 Task: Select a due date automation when advanced on, 2 days before a card is due add dates due this month at 11:00 AM.
Action: Mouse moved to (1055, 84)
Screenshot: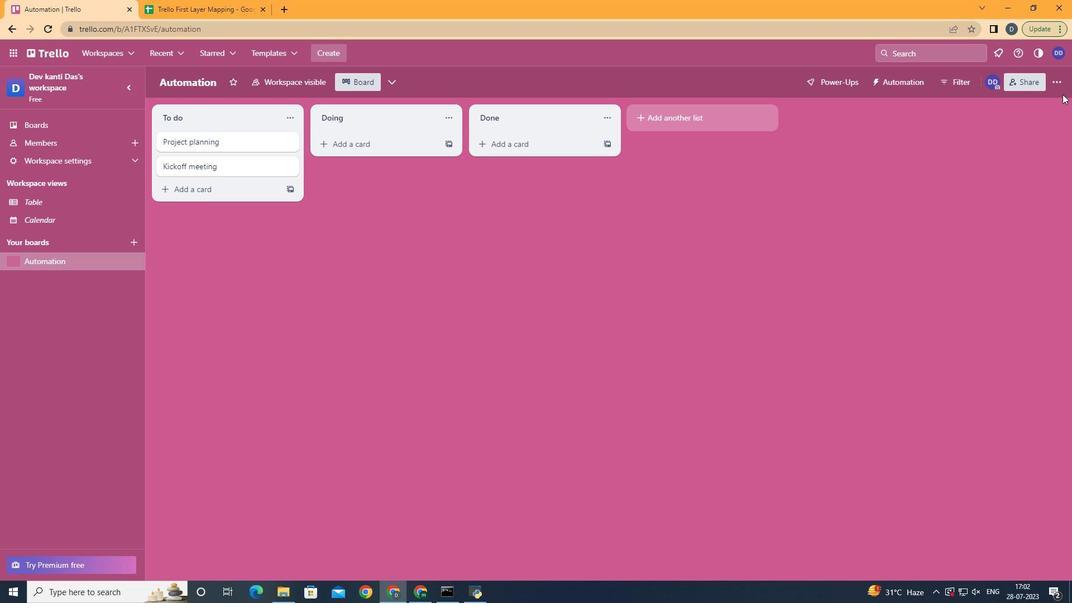 
Action: Mouse pressed left at (1055, 84)
Screenshot: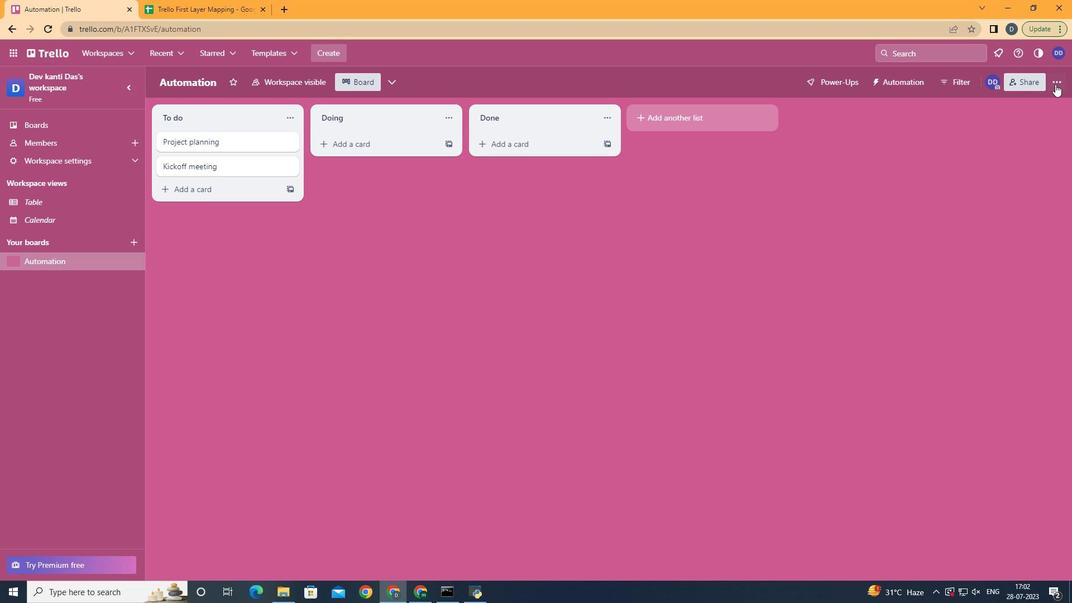 
Action: Mouse moved to (977, 235)
Screenshot: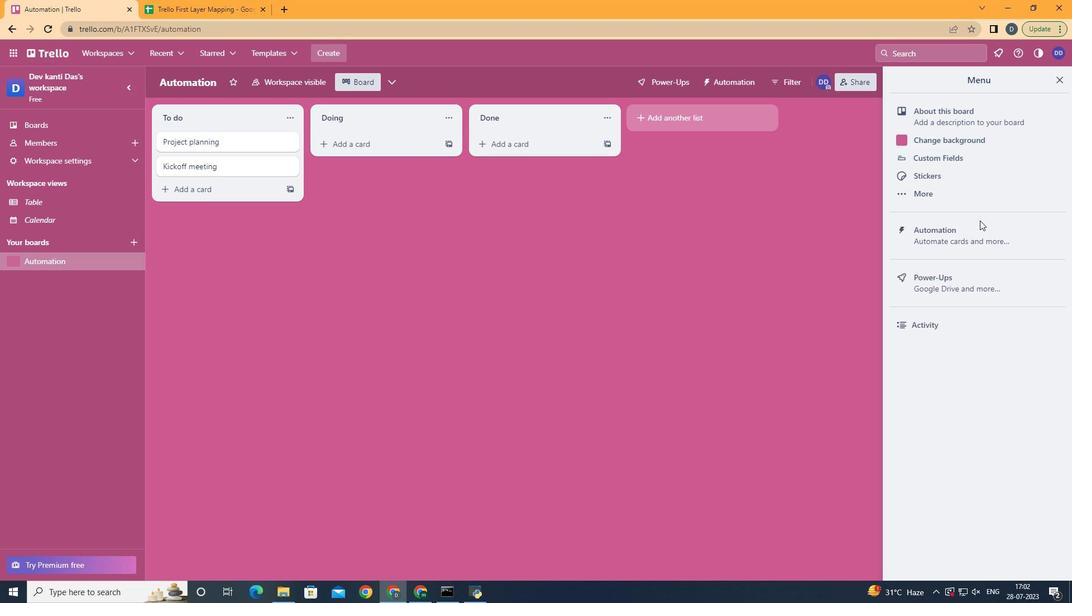 
Action: Mouse pressed left at (977, 235)
Screenshot: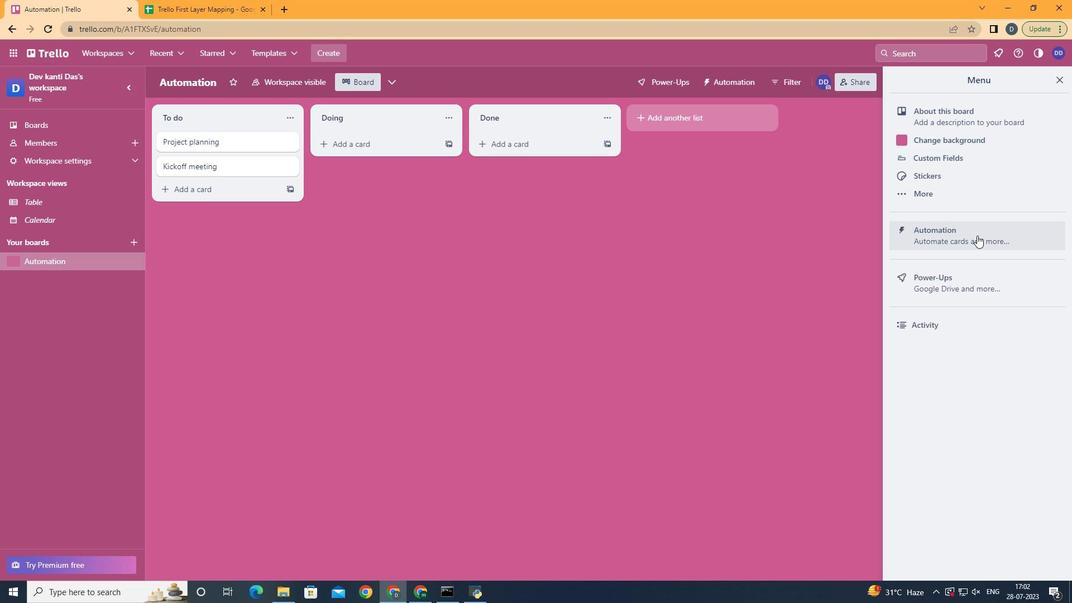 
Action: Mouse moved to (225, 229)
Screenshot: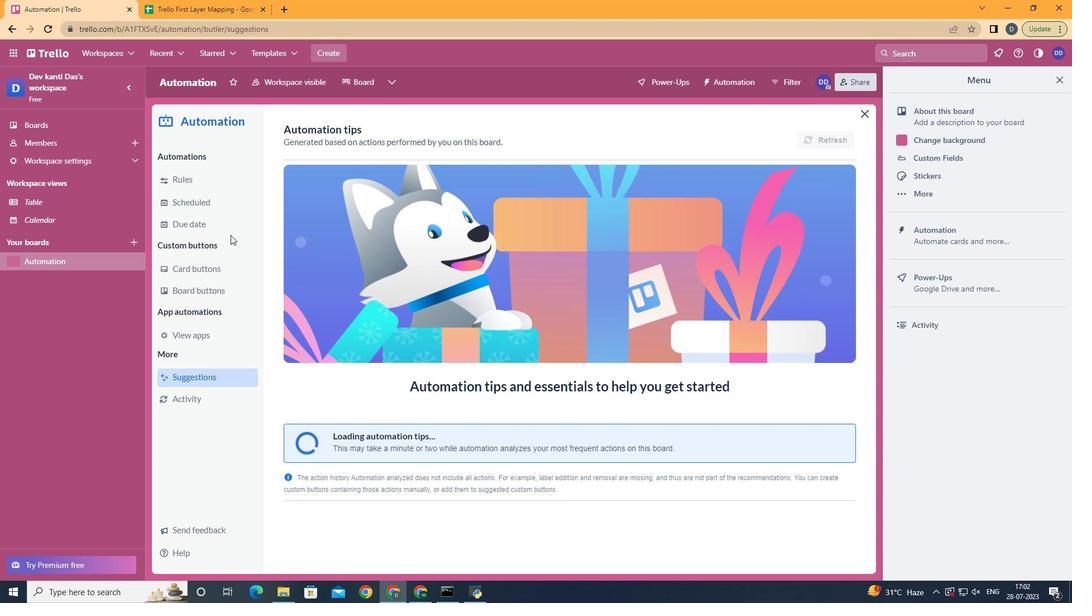 
Action: Mouse pressed left at (225, 229)
Screenshot: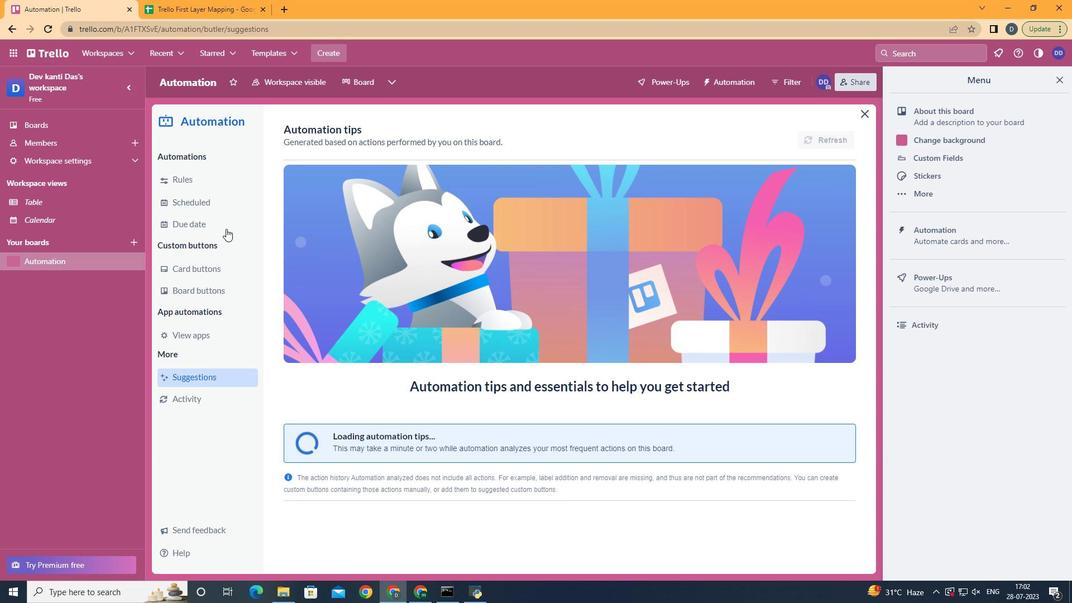 
Action: Mouse moved to (791, 136)
Screenshot: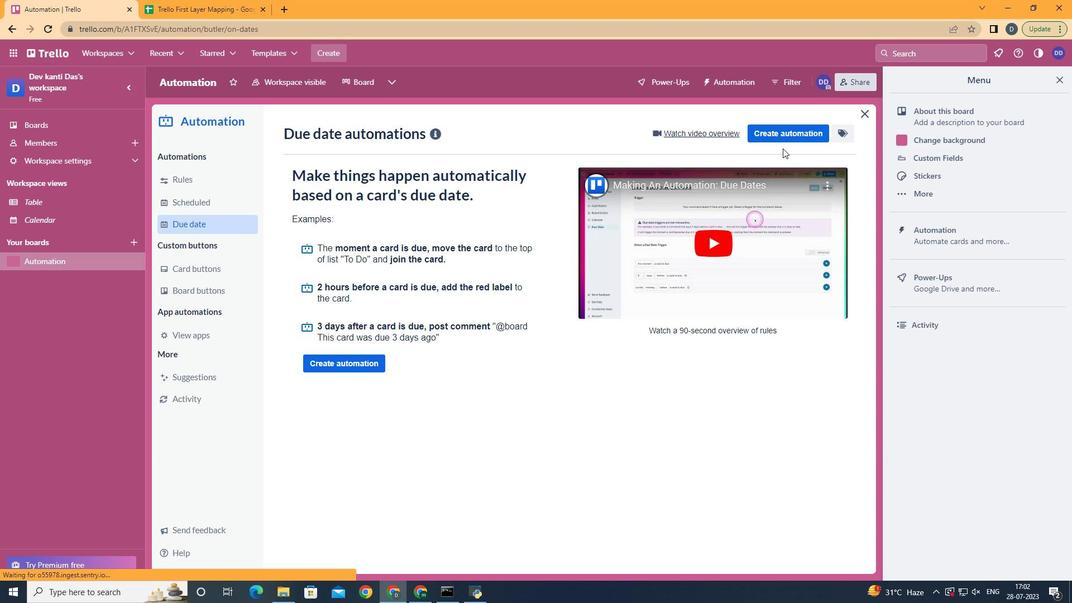 
Action: Mouse pressed left at (791, 136)
Screenshot: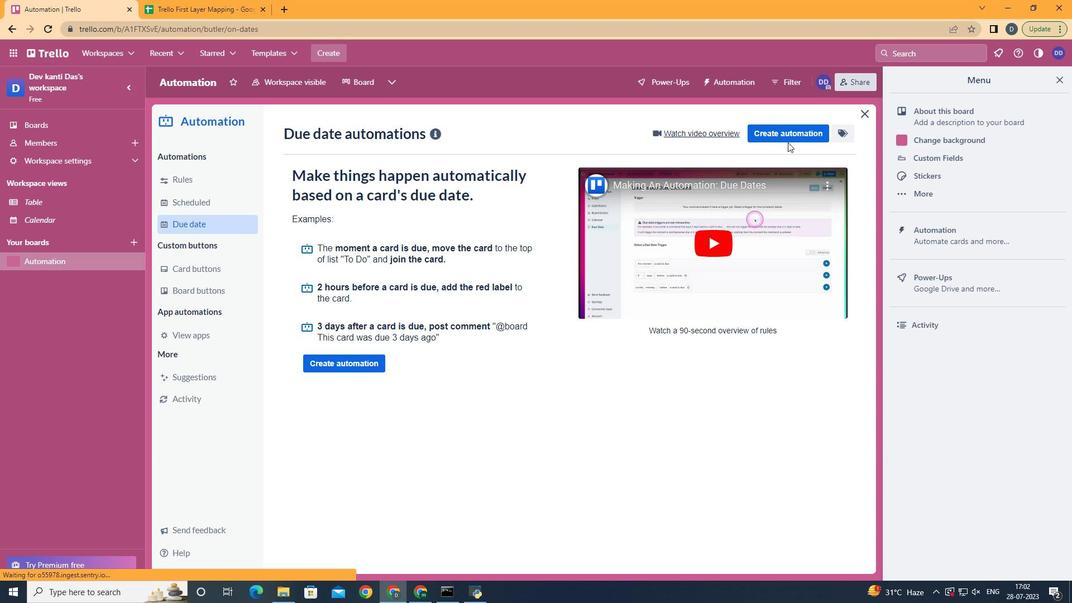 
Action: Mouse moved to (540, 232)
Screenshot: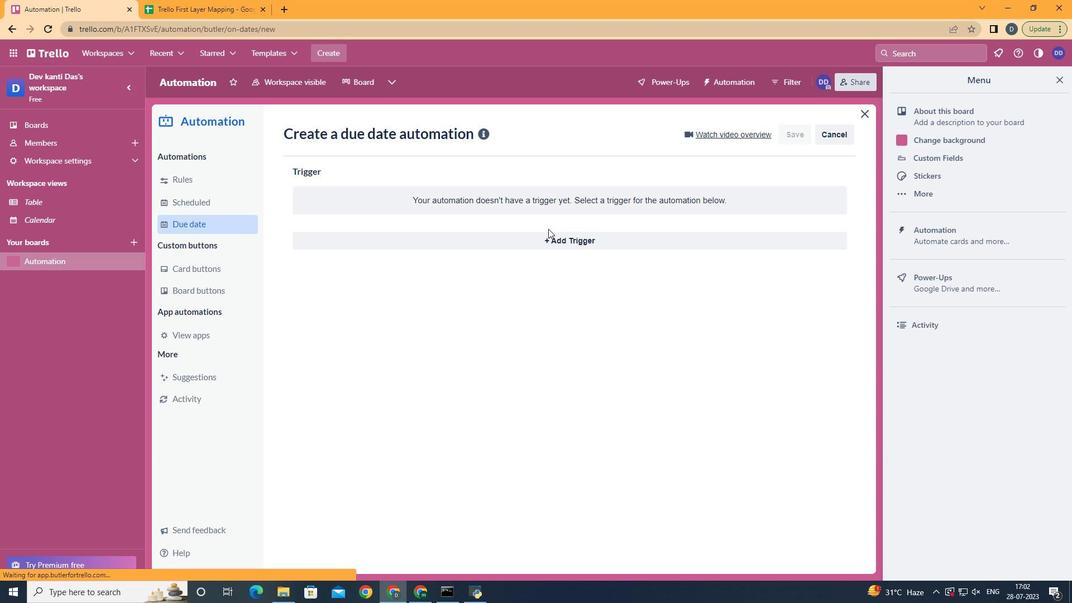 
Action: Mouse pressed left at (540, 232)
Screenshot: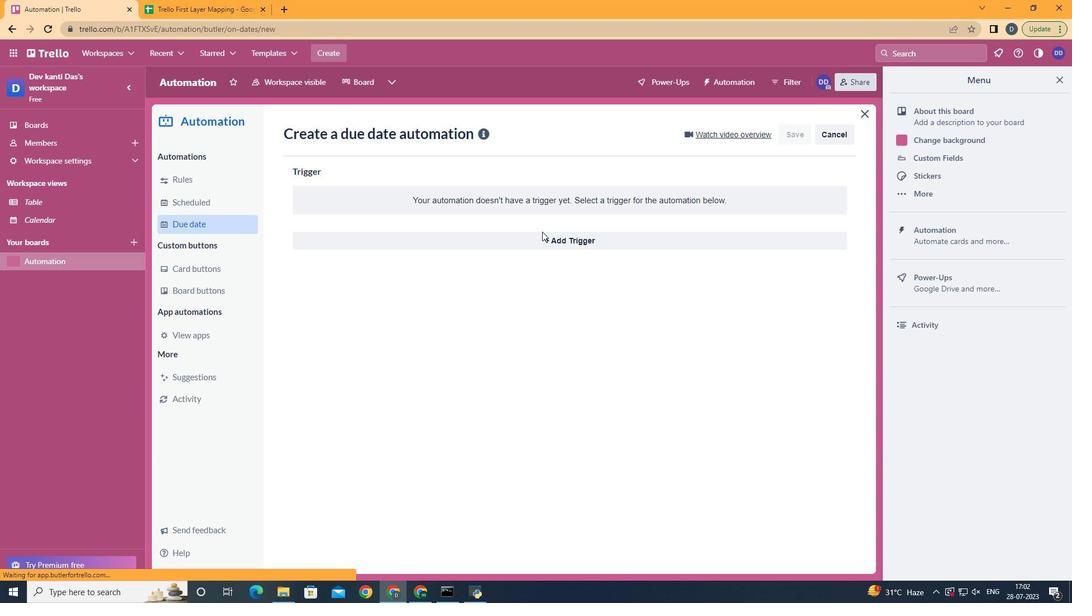 
Action: Mouse moved to (451, 408)
Screenshot: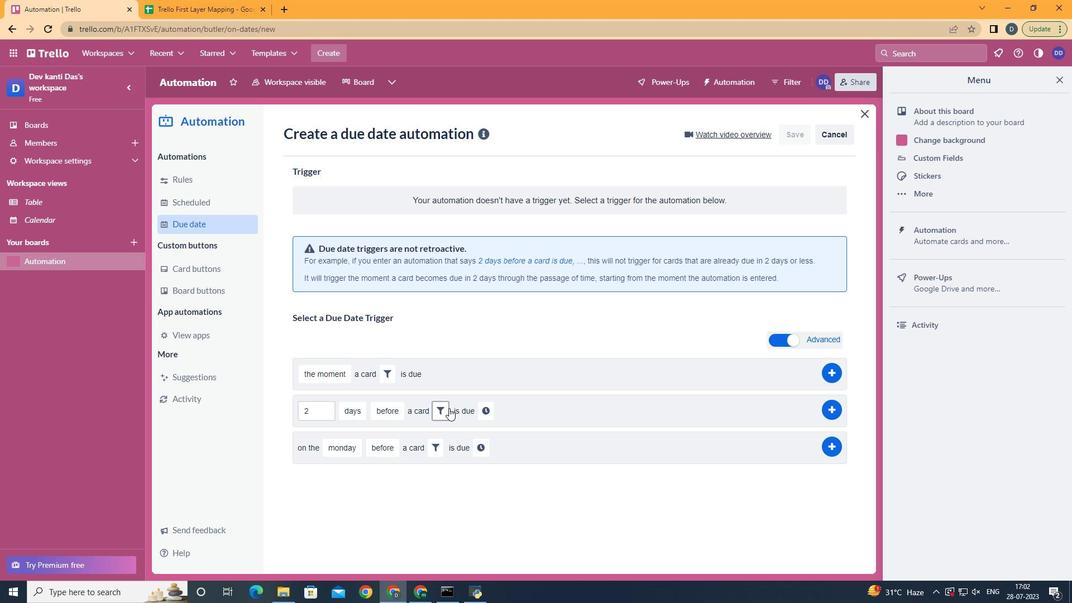 
Action: Mouse pressed left at (451, 408)
Screenshot: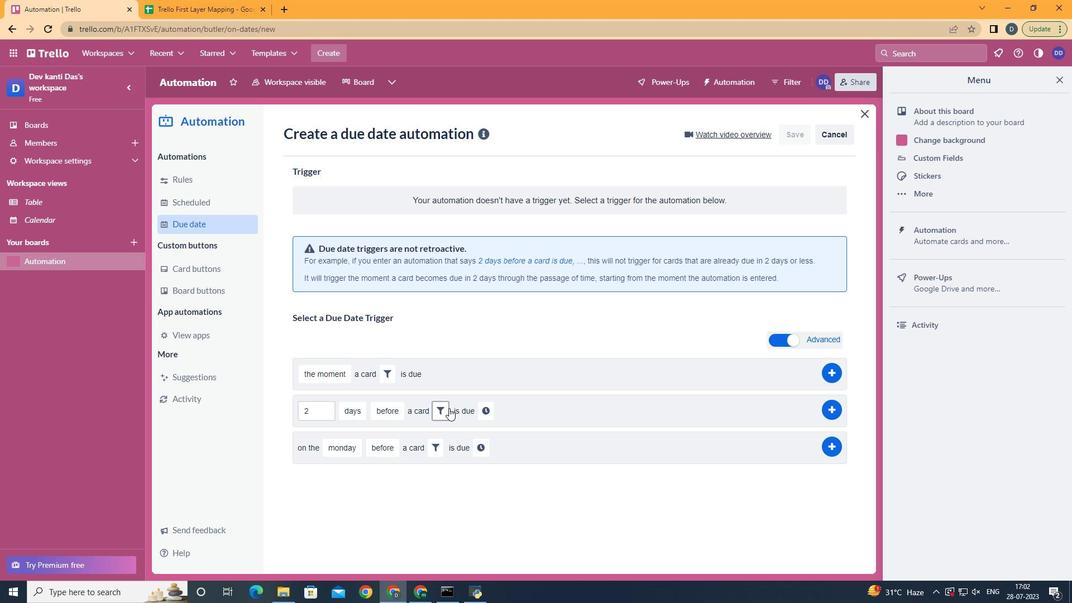 
Action: Mouse moved to (449, 409)
Screenshot: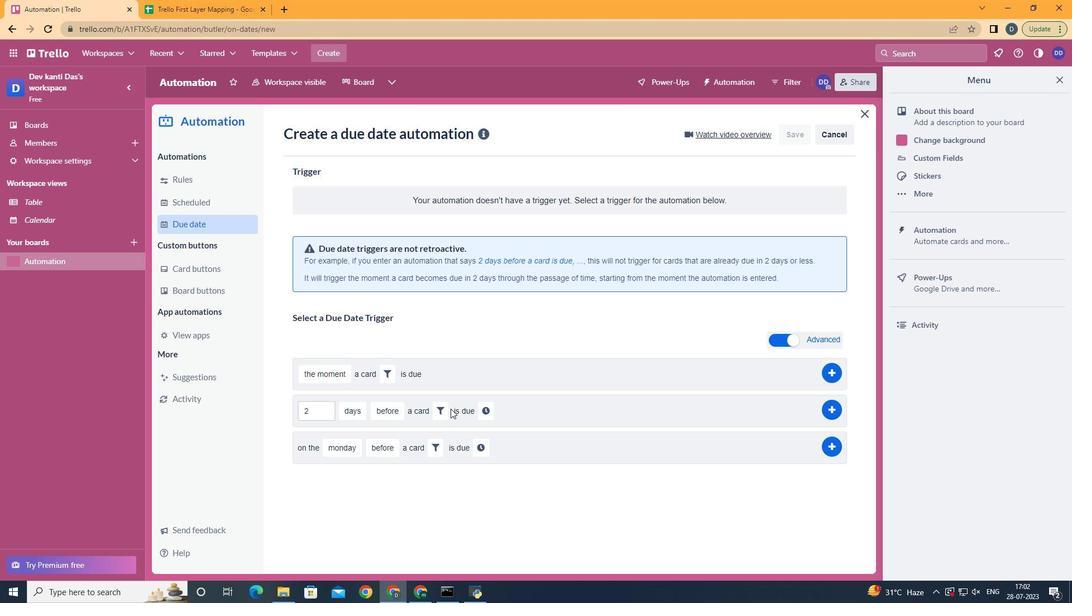 
Action: Mouse pressed left at (449, 409)
Screenshot: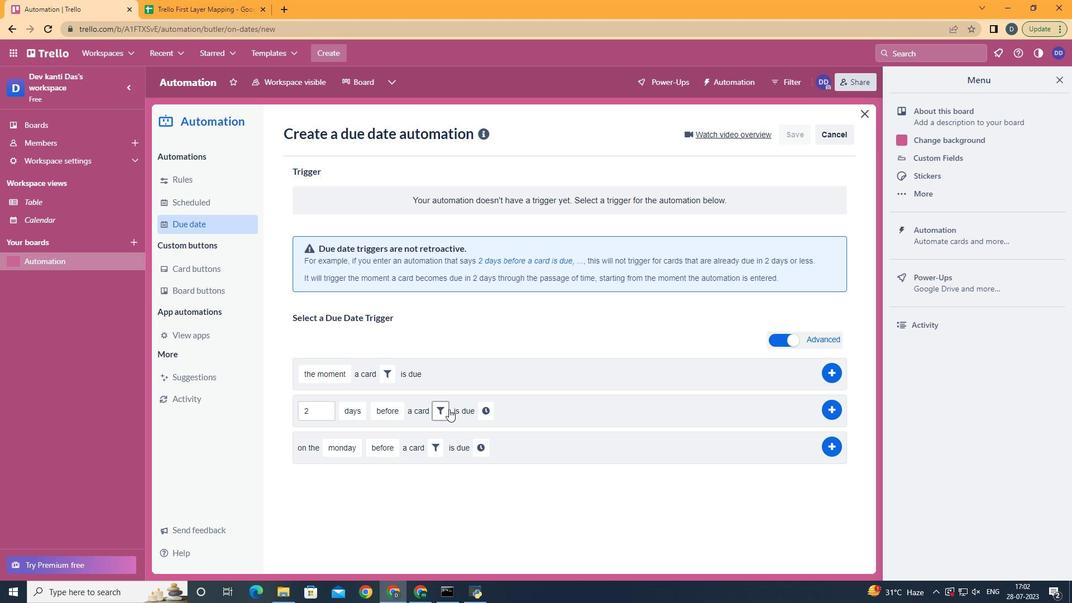 
Action: Mouse moved to (506, 443)
Screenshot: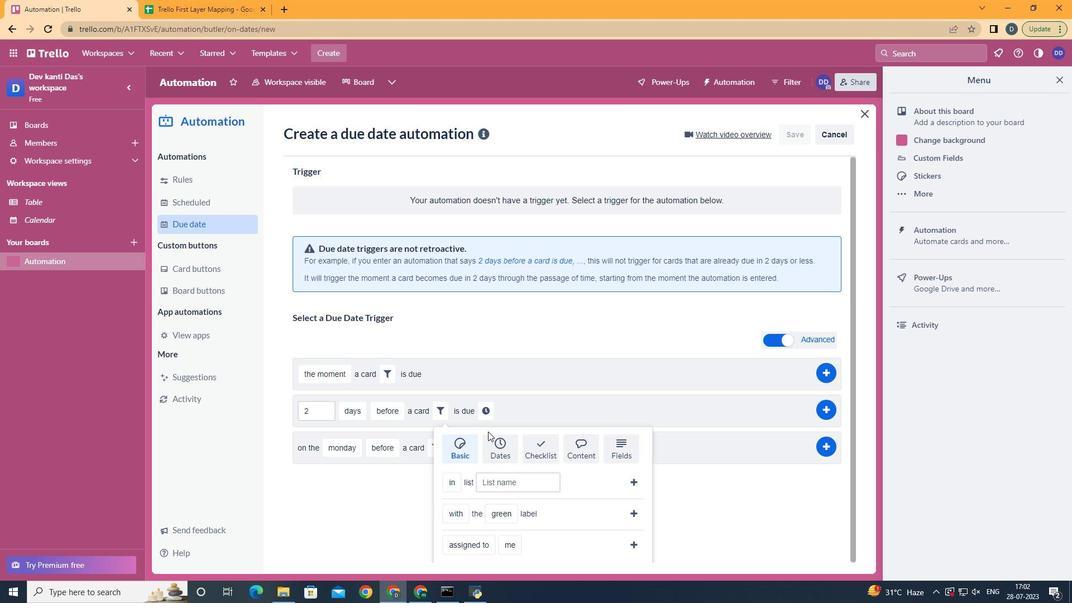 
Action: Mouse pressed left at (506, 443)
Screenshot: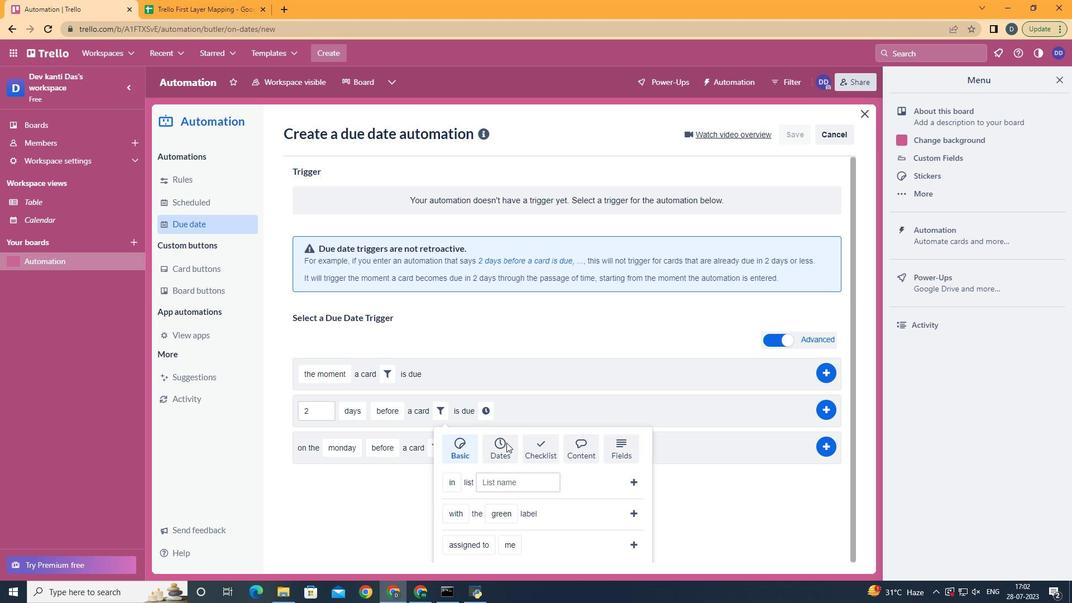 
Action: Mouse scrolled (506, 442) with delta (0, 0)
Screenshot: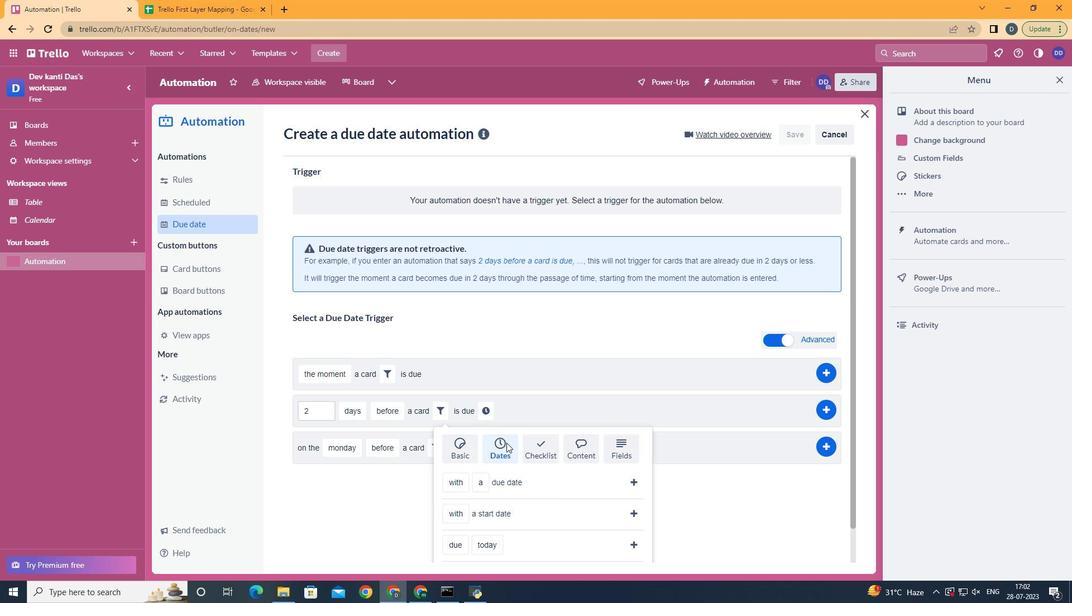 
Action: Mouse scrolled (506, 442) with delta (0, 0)
Screenshot: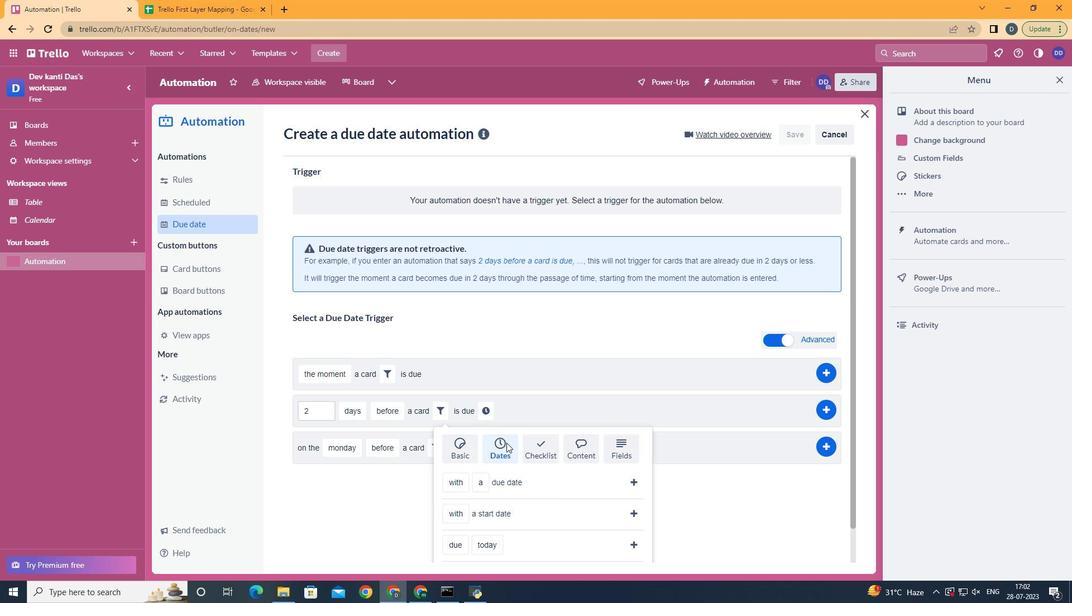 
Action: Mouse scrolled (506, 442) with delta (0, 0)
Screenshot: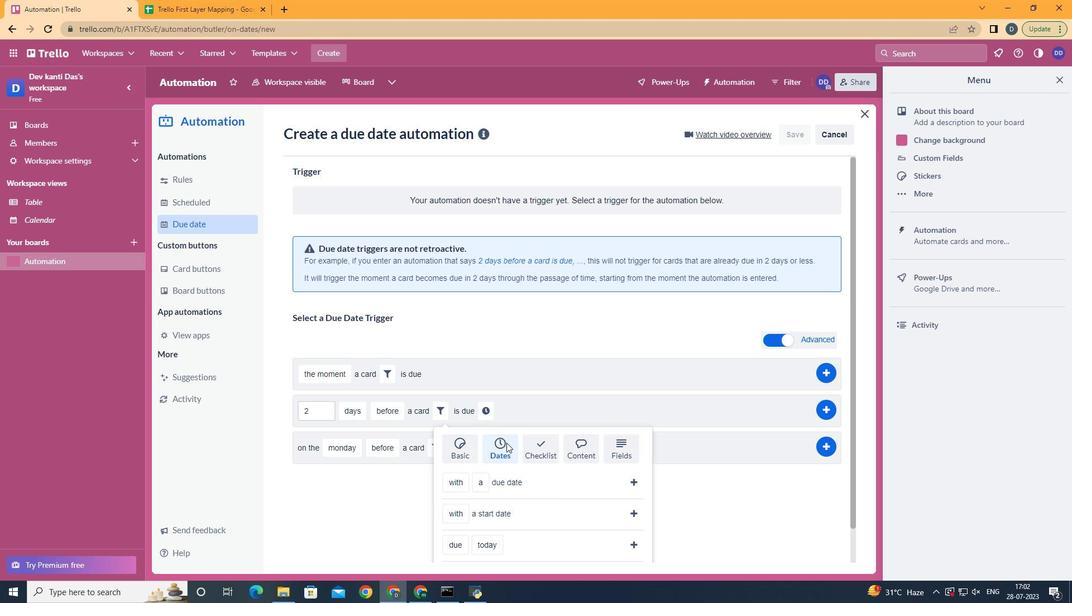 
Action: Mouse scrolled (506, 442) with delta (0, 0)
Screenshot: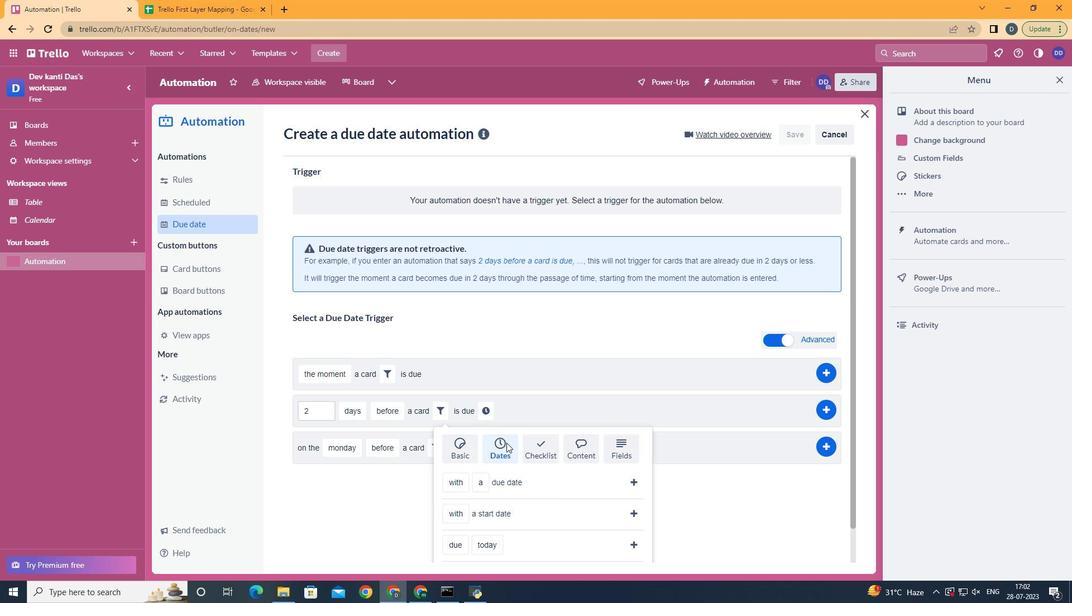 
Action: Mouse moved to (467, 426)
Screenshot: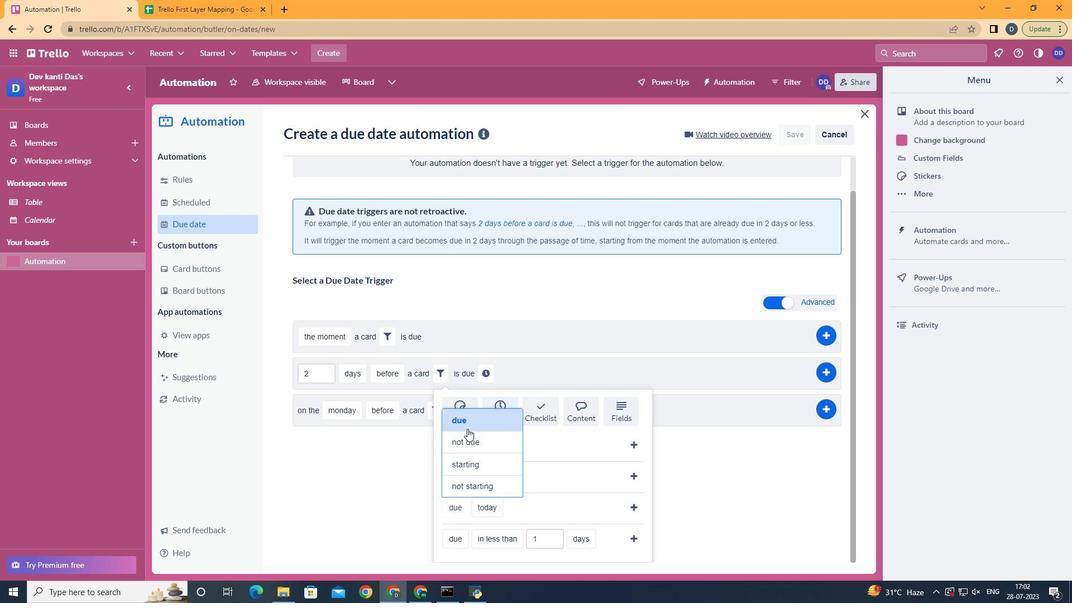 
Action: Mouse pressed left at (467, 426)
Screenshot: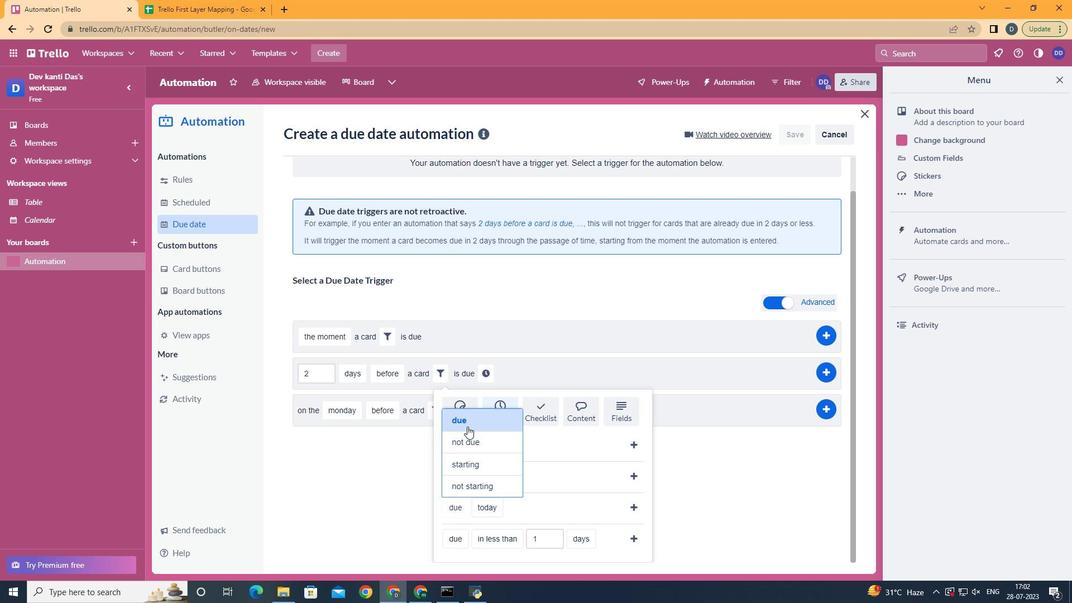 
Action: Mouse moved to (498, 462)
Screenshot: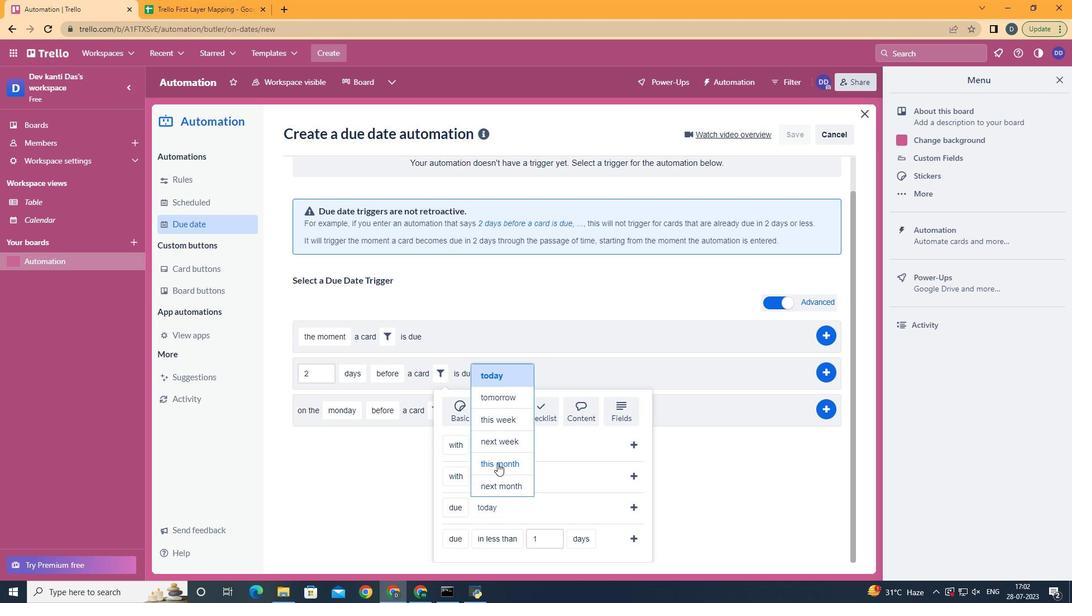 
Action: Mouse pressed left at (498, 462)
Screenshot: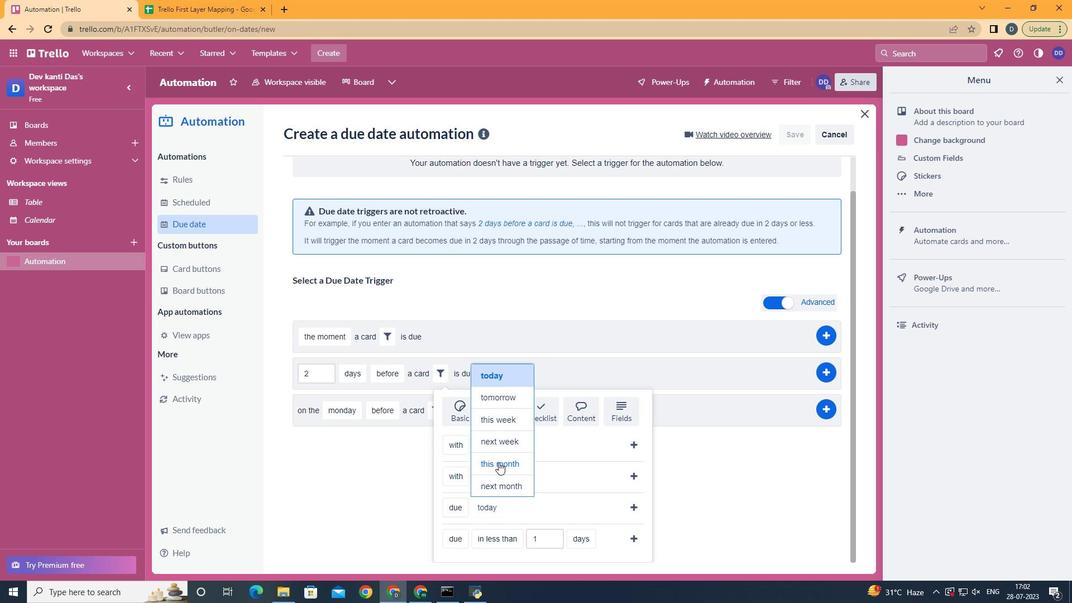 
Action: Mouse moved to (633, 505)
Screenshot: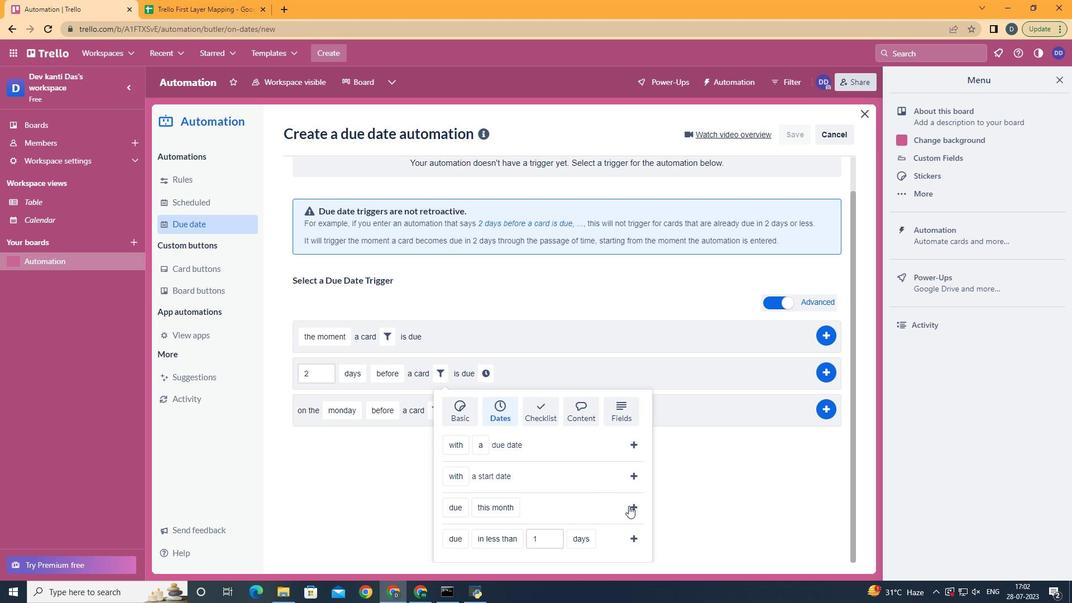 
Action: Mouse pressed left at (633, 505)
Screenshot: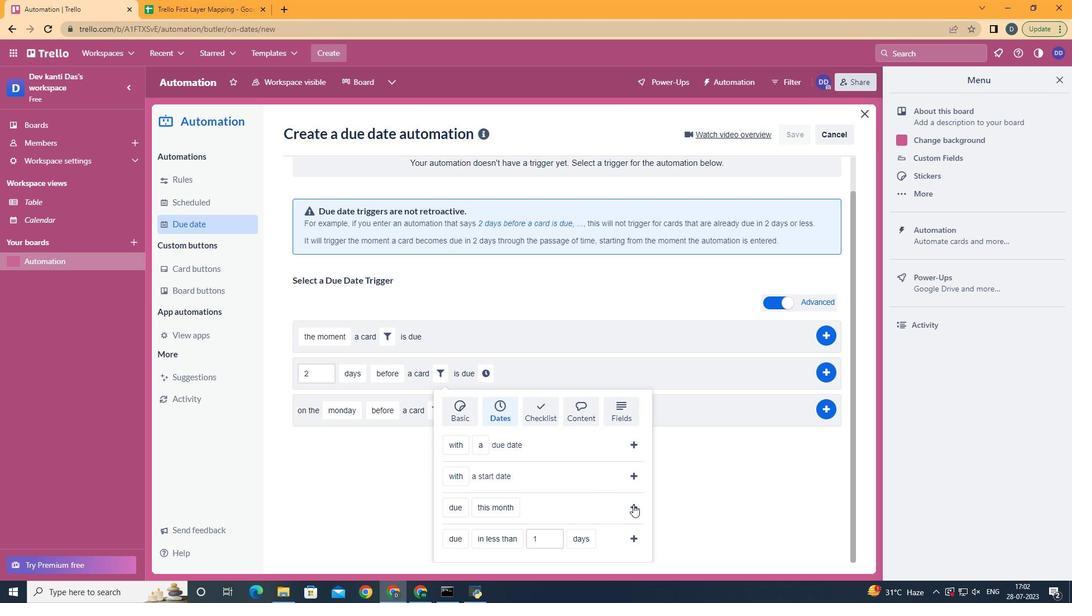 
Action: Mouse moved to (569, 416)
Screenshot: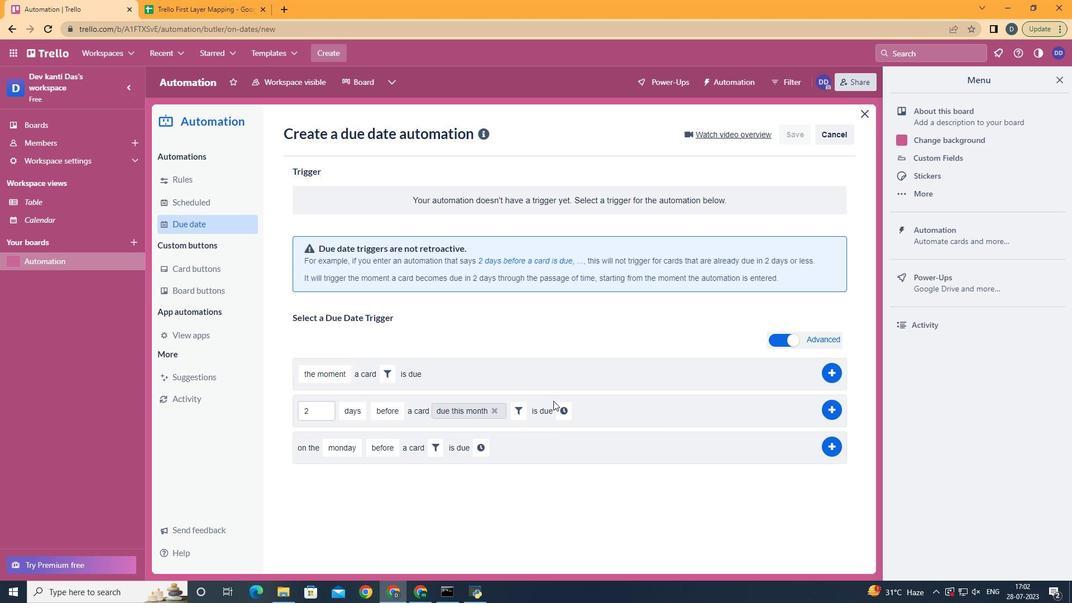 
Action: Mouse pressed left at (569, 416)
Screenshot: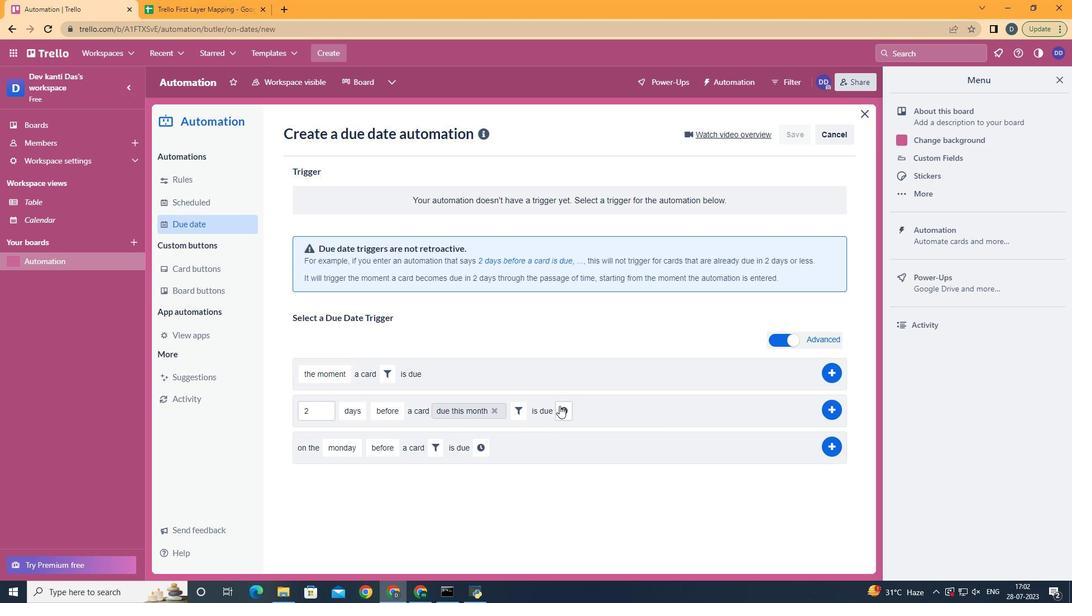 
Action: Mouse moved to (586, 410)
Screenshot: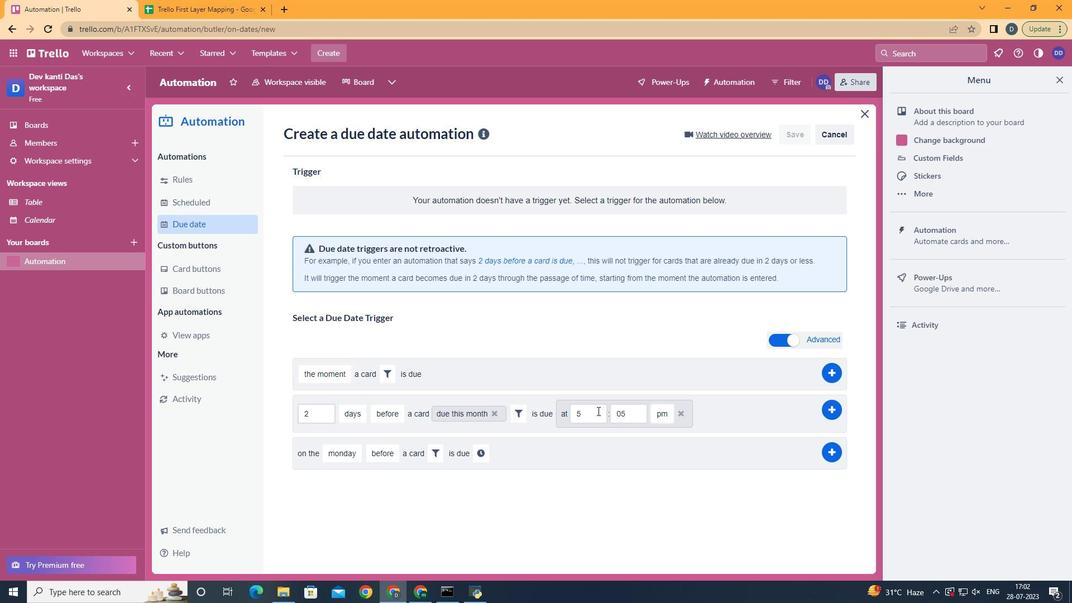 
Action: Mouse pressed left at (586, 410)
Screenshot: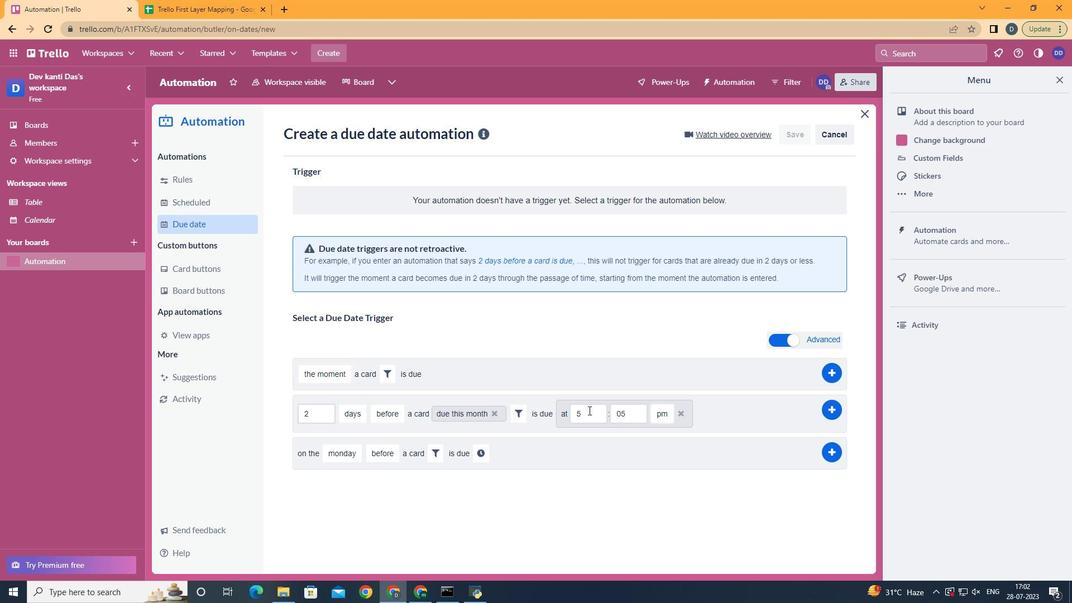 
Action: Mouse moved to (585, 411)
Screenshot: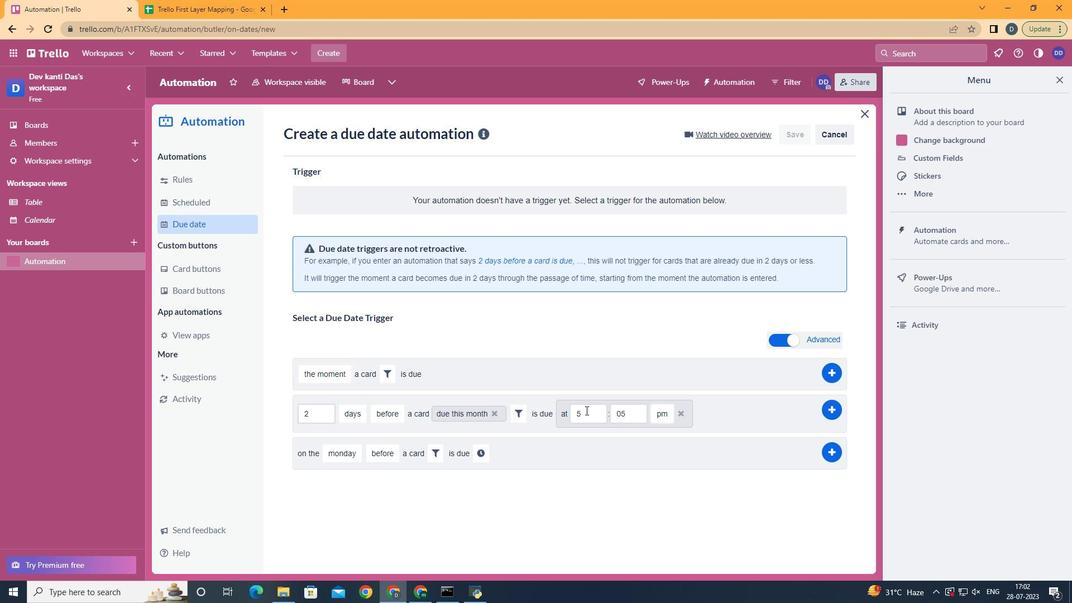 
Action: Key pressed <Key.backspace>11
Screenshot: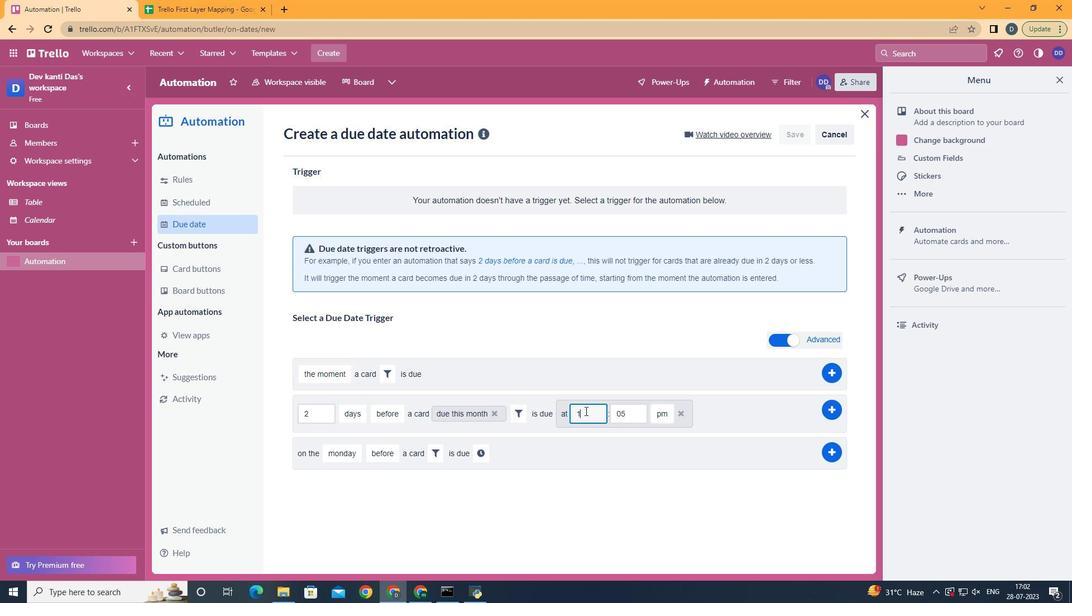 
Action: Mouse moved to (626, 415)
Screenshot: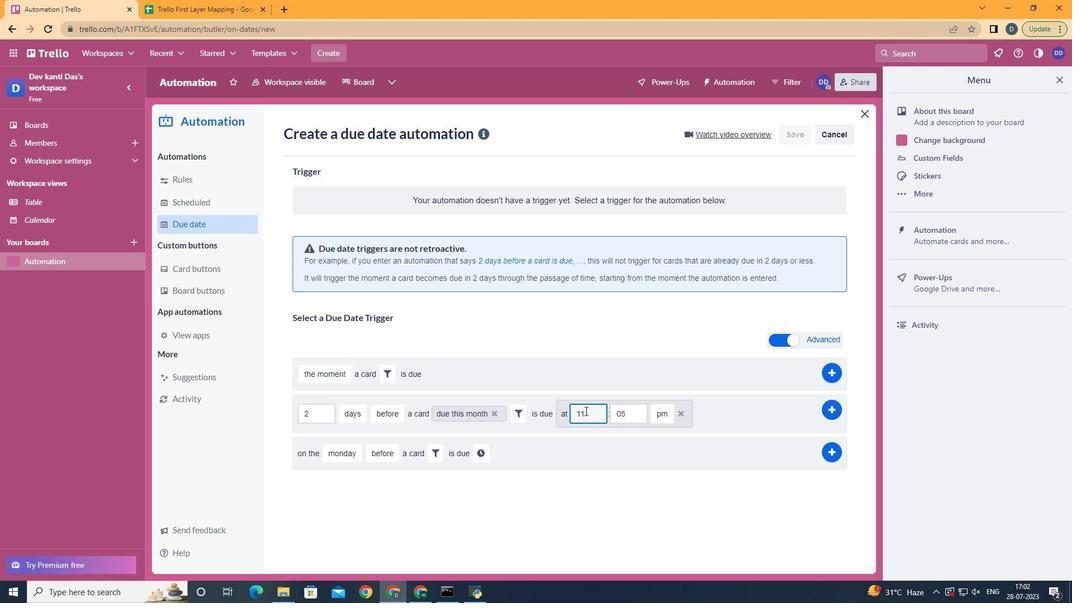 
Action: Mouse pressed left at (626, 415)
Screenshot: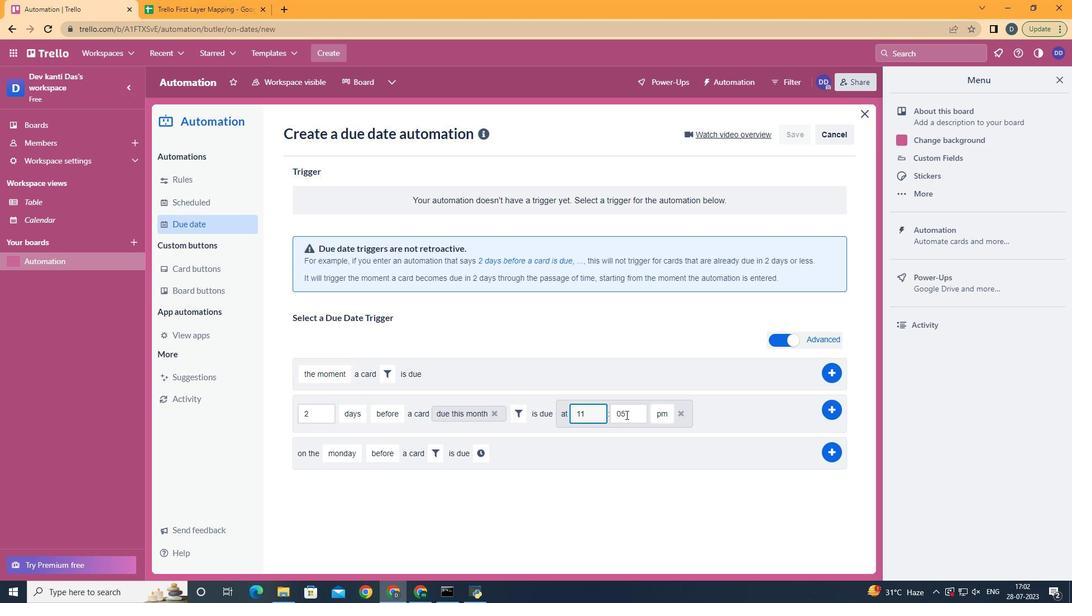 
Action: Mouse moved to (619, 417)
Screenshot: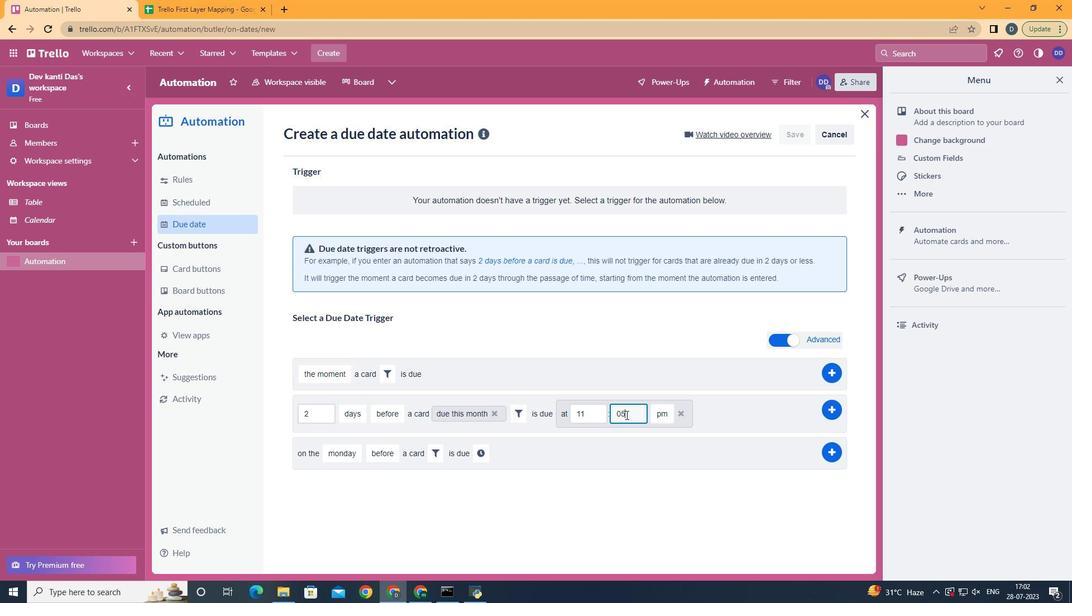 
Action: Key pressed <Key.backspace>0
Screenshot: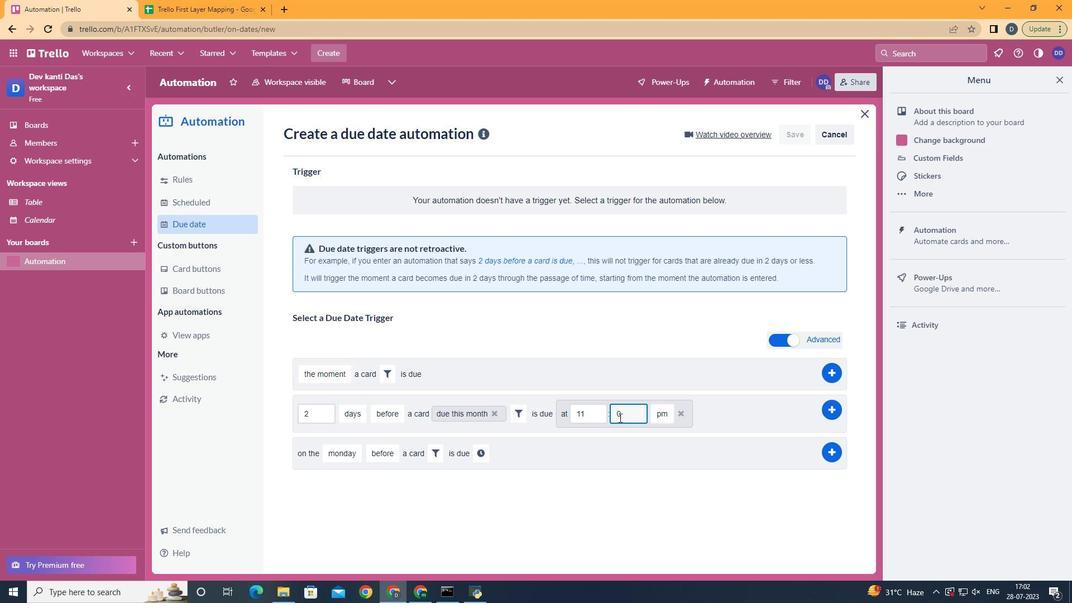 
Action: Mouse moved to (666, 432)
Screenshot: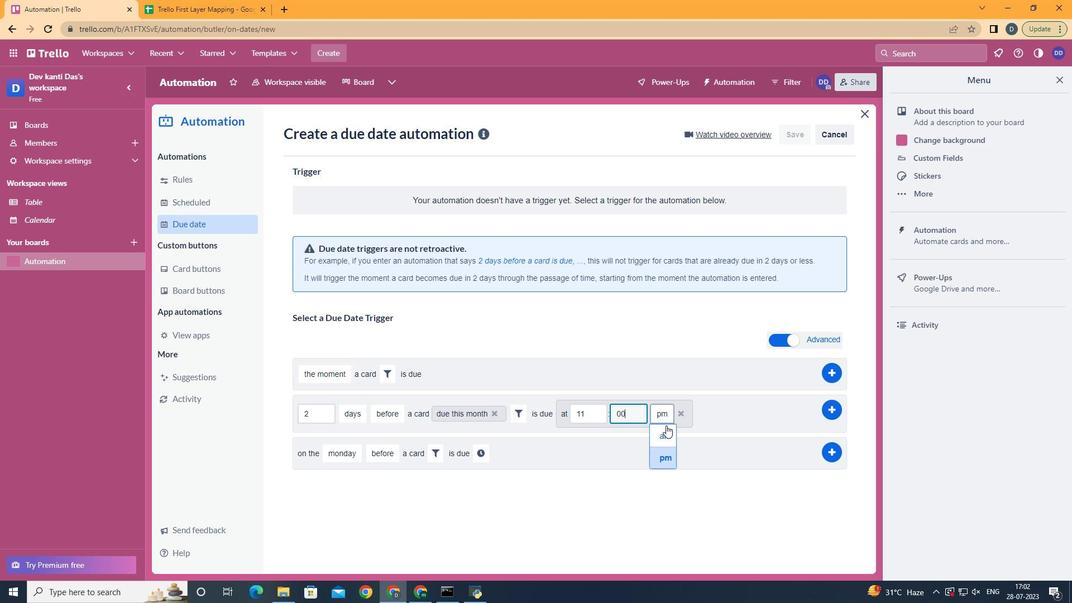 
Action: Mouse pressed left at (666, 432)
Screenshot: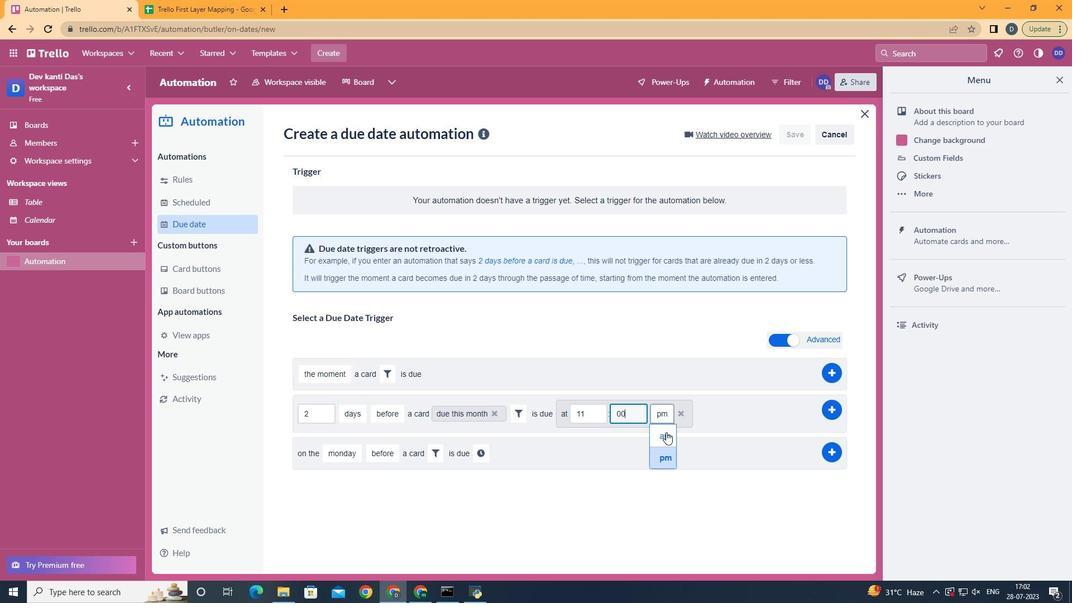 
